 Task: Check the sale-to-list ratio of view in the last 5 years.
Action: Mouse moved to (882, 202)
Screenshot: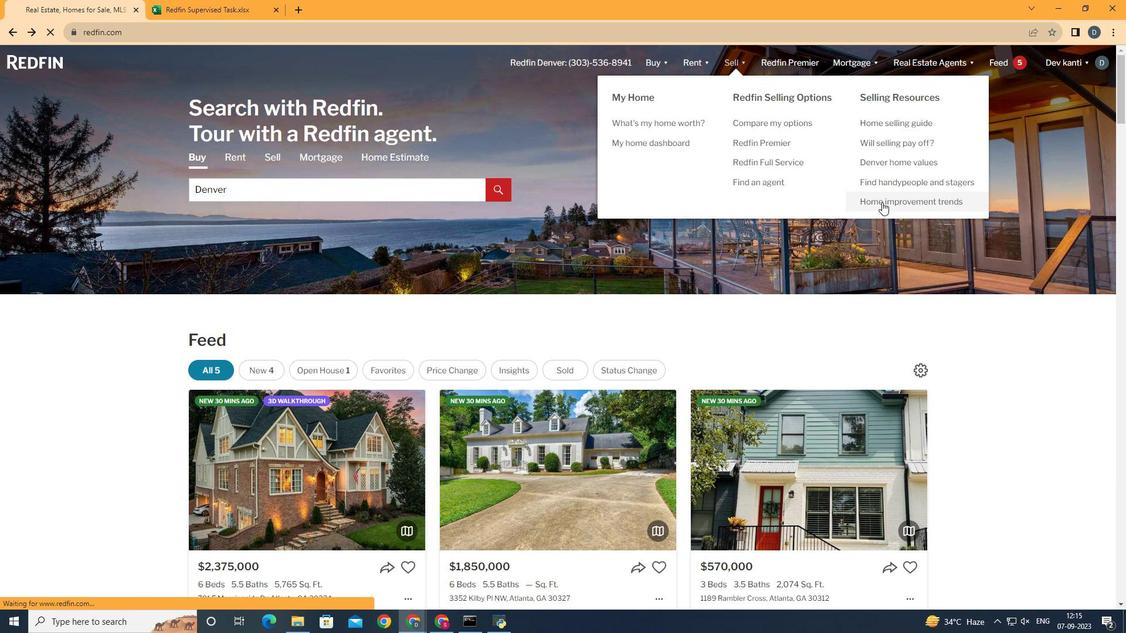 
Action: Mouse pressed left at (882, 202)
Screenshot: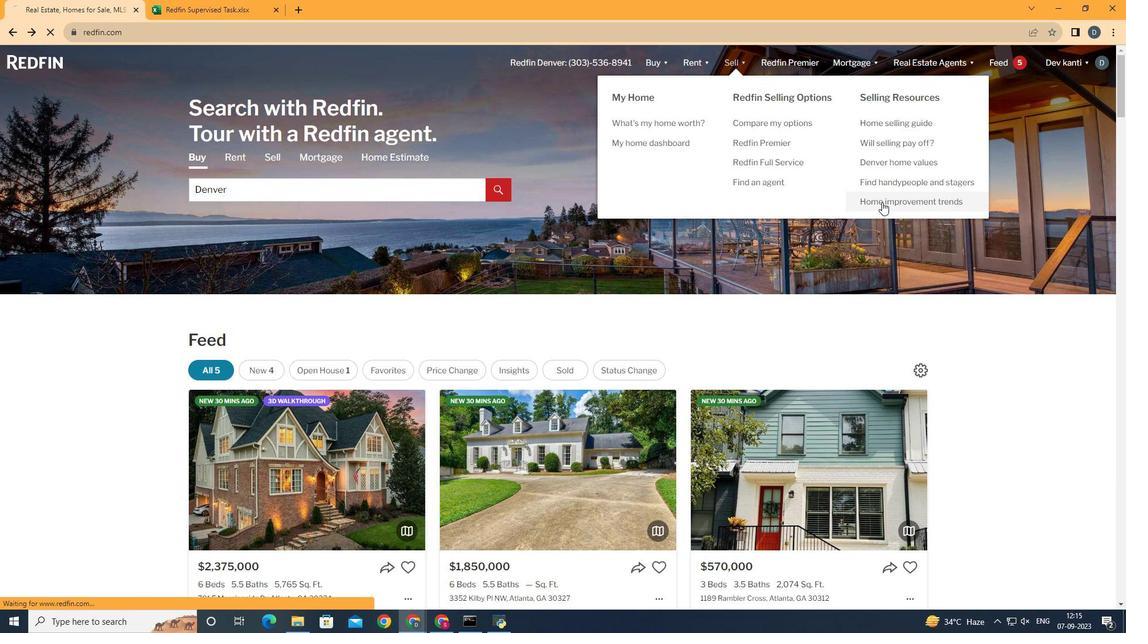 
Action: Mouse moved to (282, 226)
Screenshot: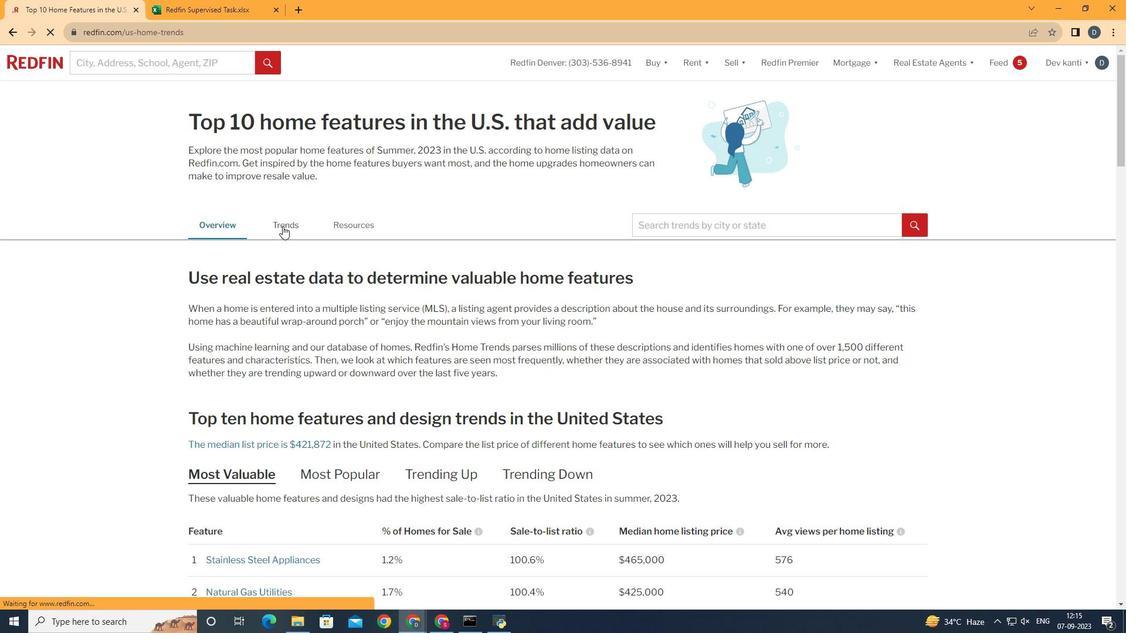 
Action: Mouse pressed left at (282, 226)
Screenshot: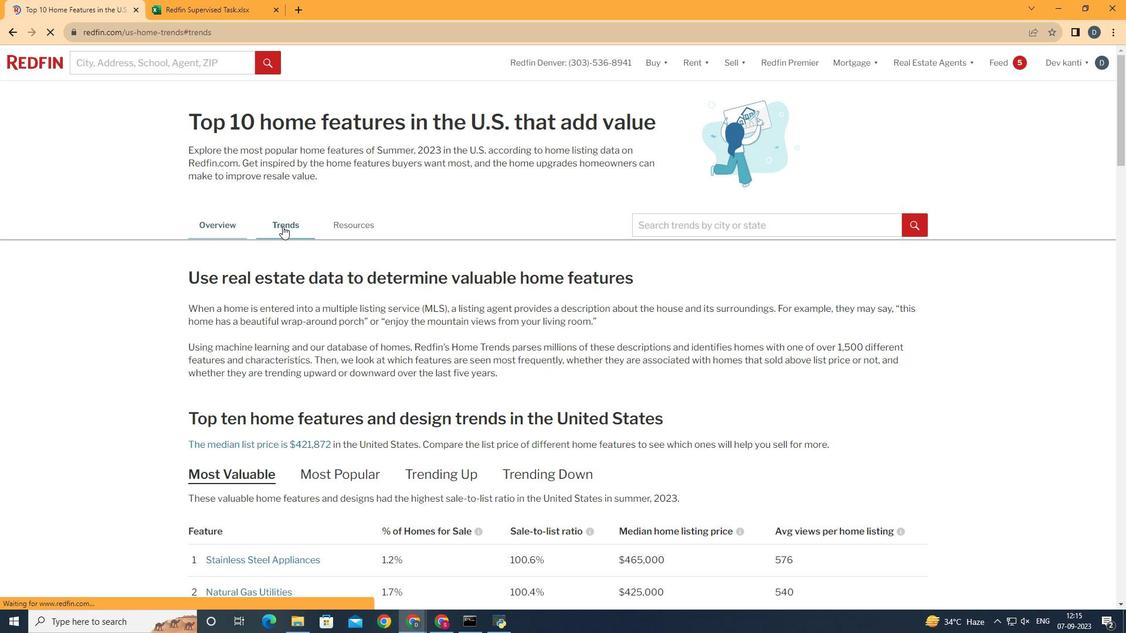 
Action: Mouse moved to (343, 270)
Screenshot: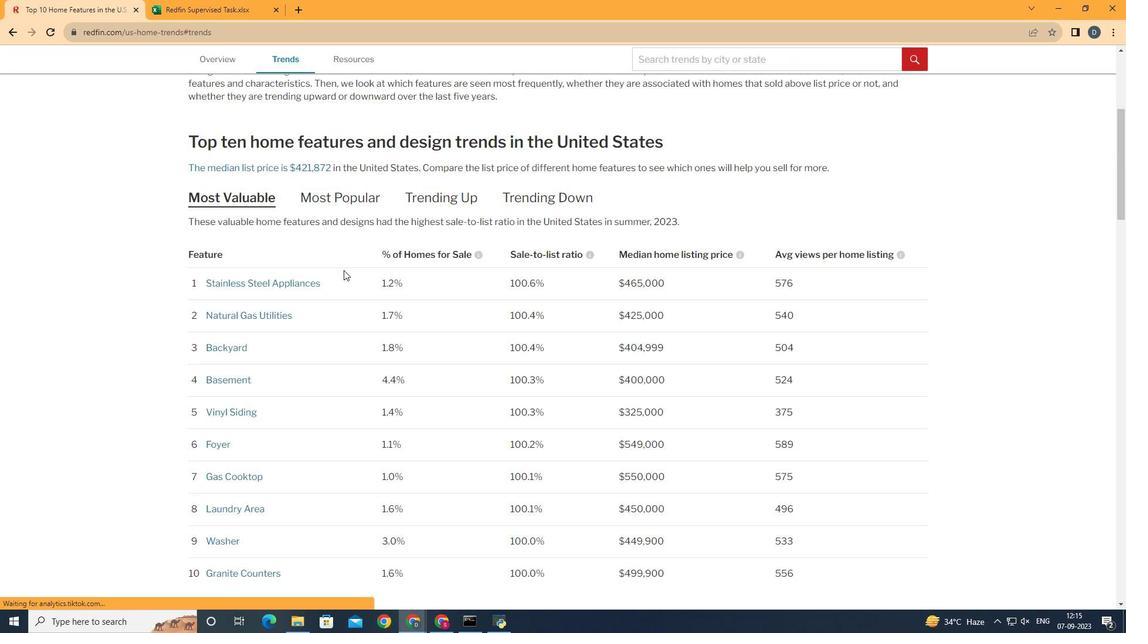
Action: Mouse scrolled (343, 269) with delta (0, 0)
Screenshot: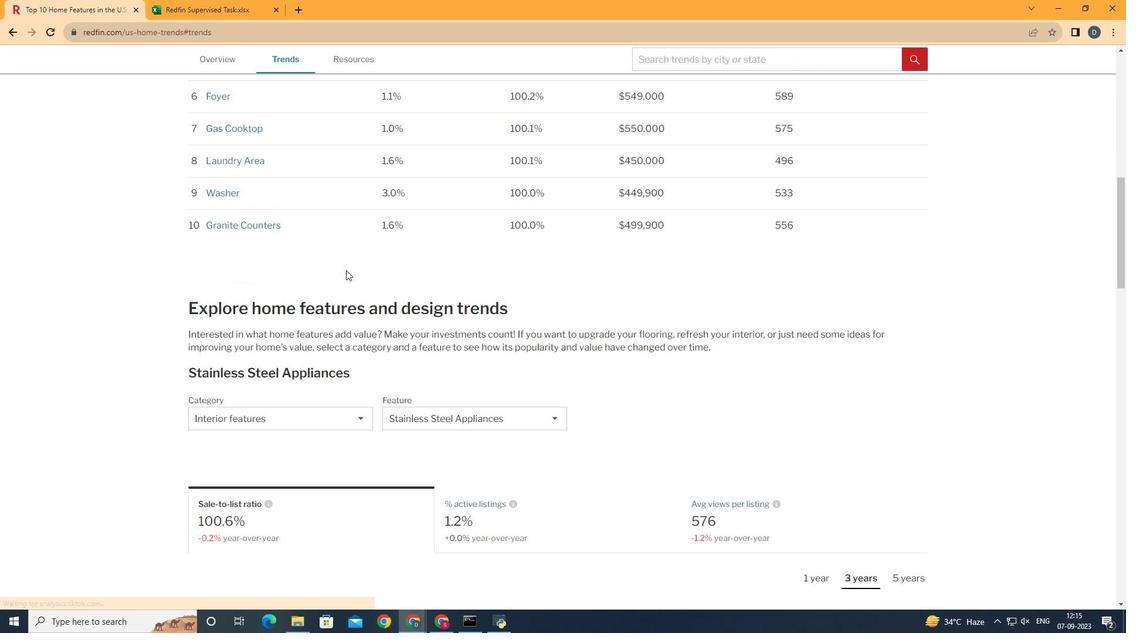 
Action: Mouse scrolled (343, 269) with delta (0, 0)
Screenshot: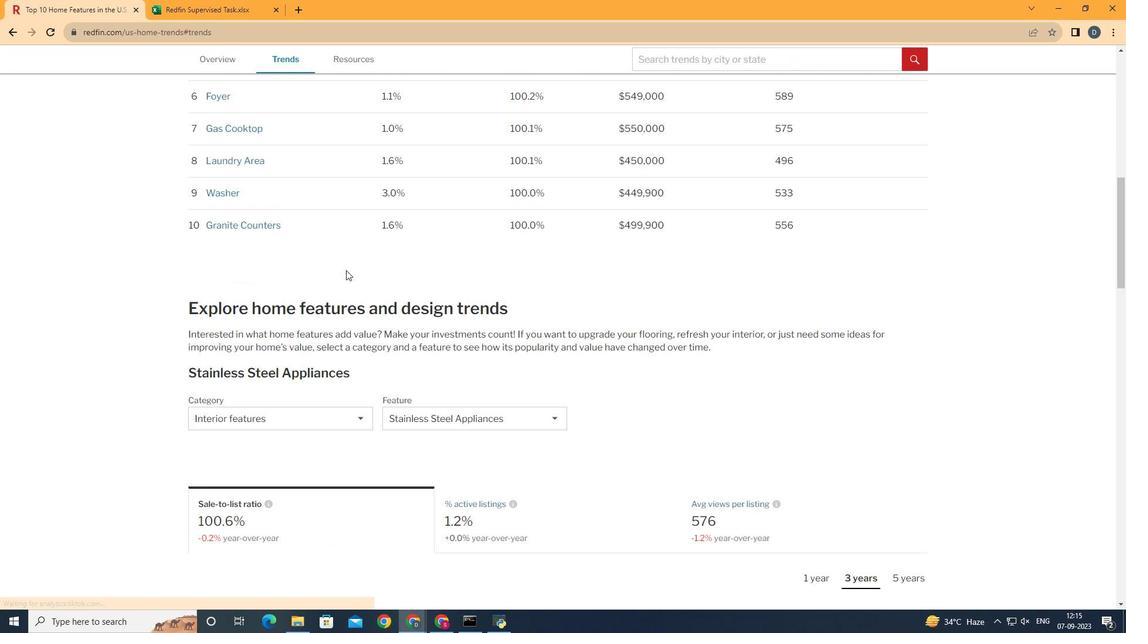 
Action: Mouse scrolled (343, 269) with delta (0, 0)
Screenshot: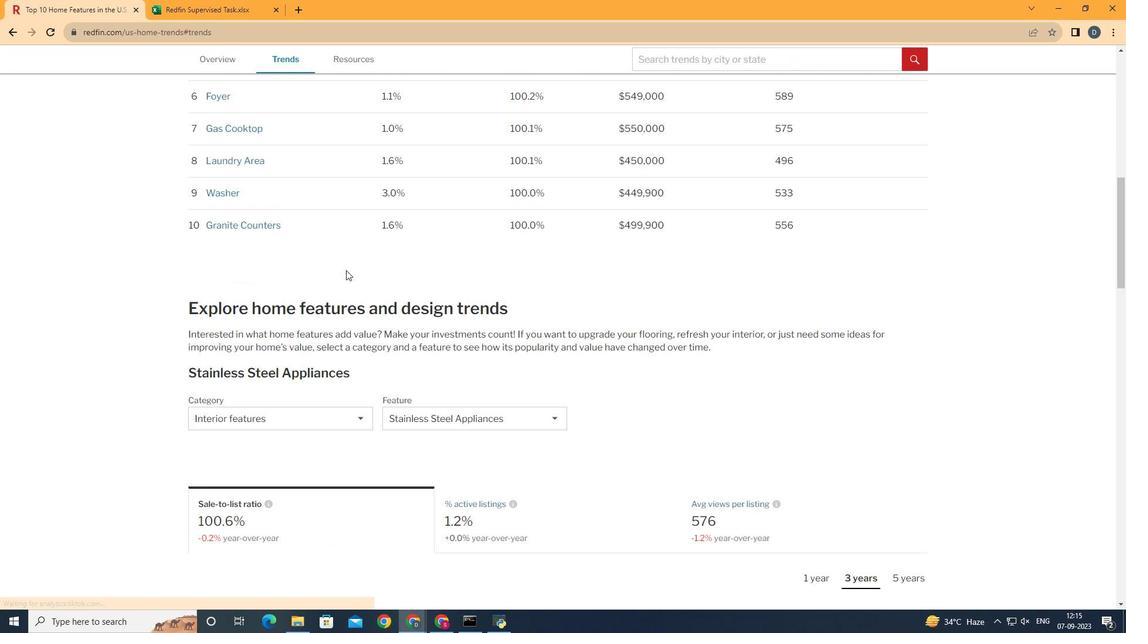 
Action: Mouse moved to (344, 270)
Screenshot: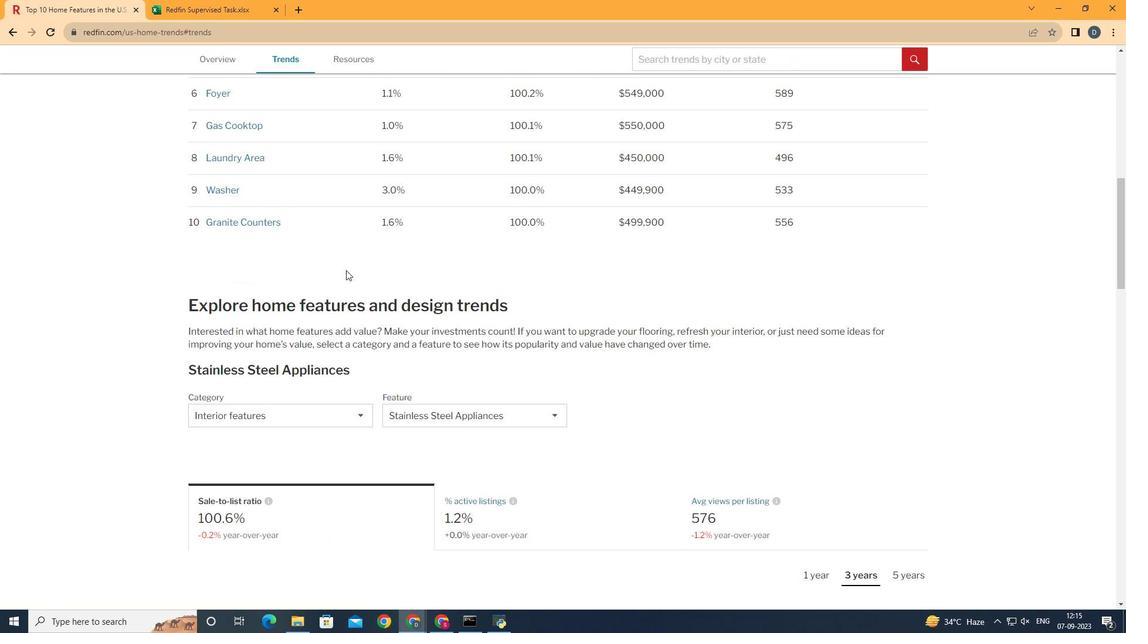 
Action: Mouse scrolled (344, 269) with delta (0, 0)
Screenshot: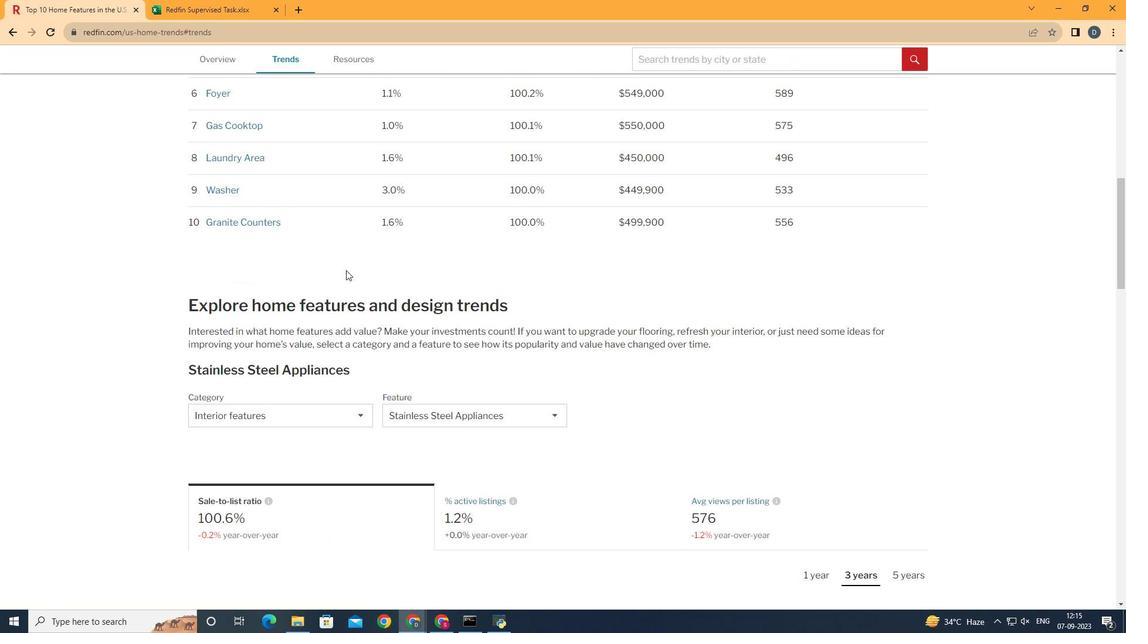 
Action: Mouse moved to (345, 270)
Screenshot: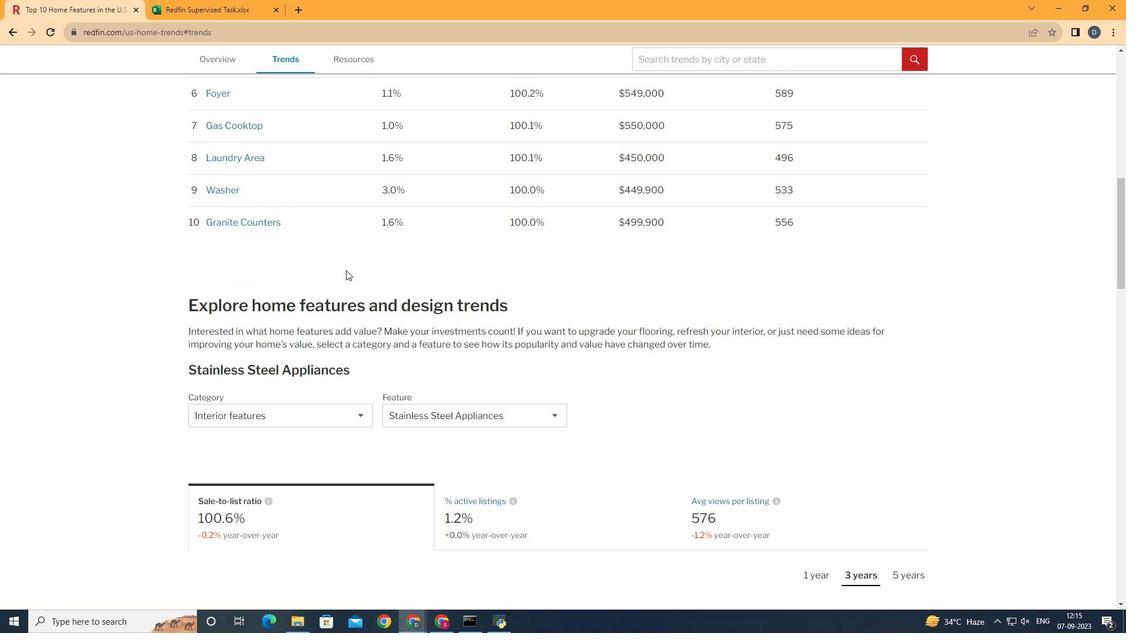 
Action: Mouse scrolled (345, 269) with delta (0, 0)
Screenshot: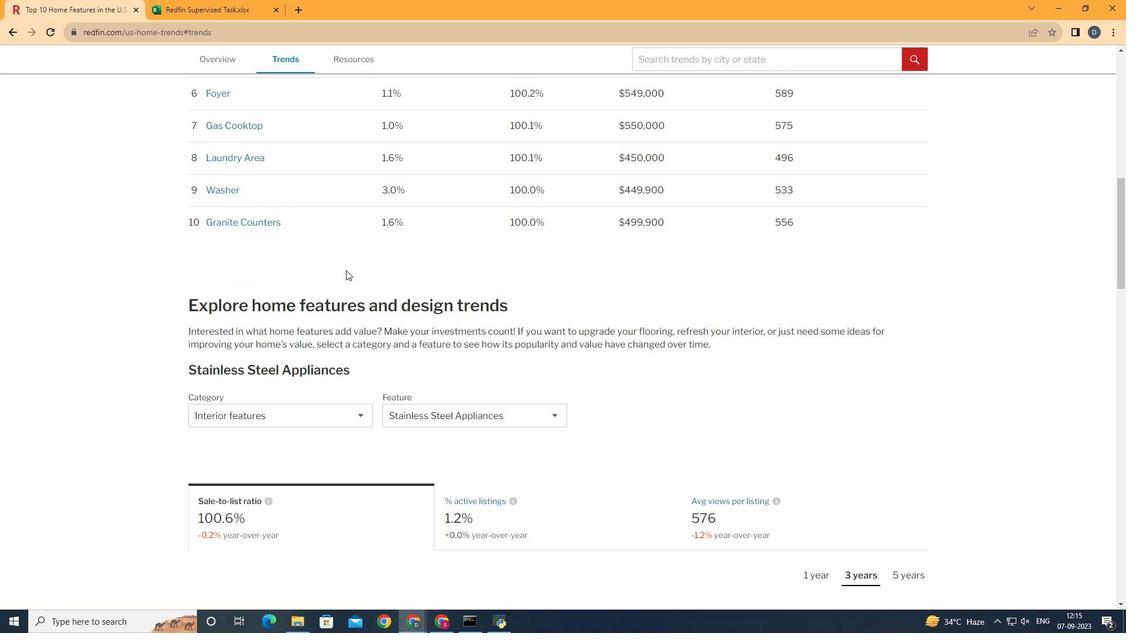 
Action: Mouse moved to (346, 270)
Screenshot: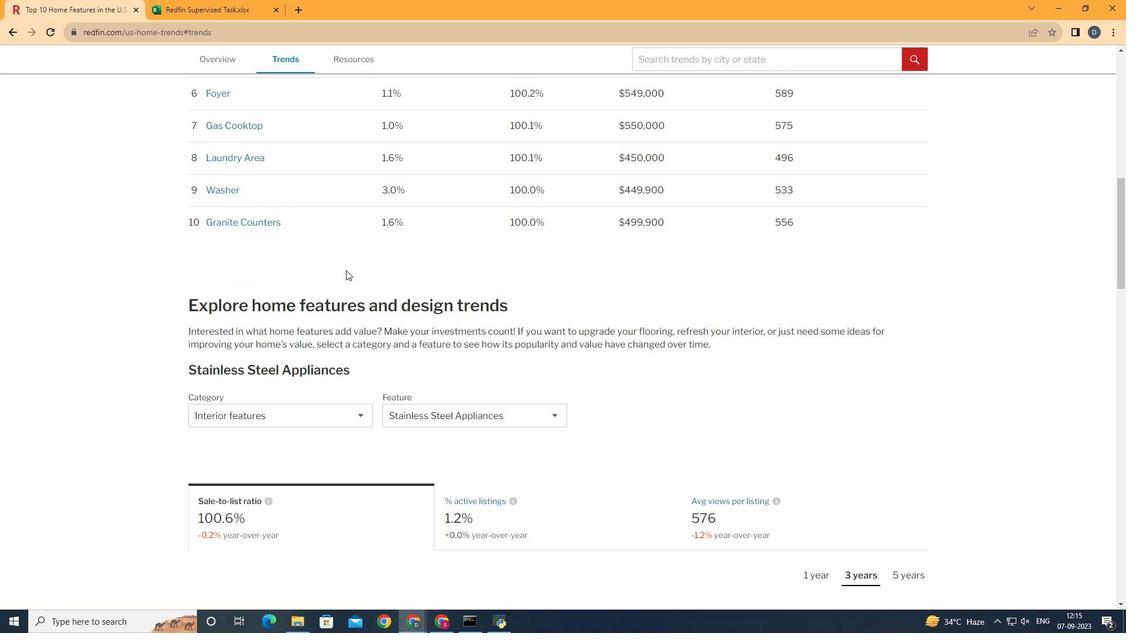 
Action: Mouse scrolled (346, 269) with delta (0, 0)
Screenshot: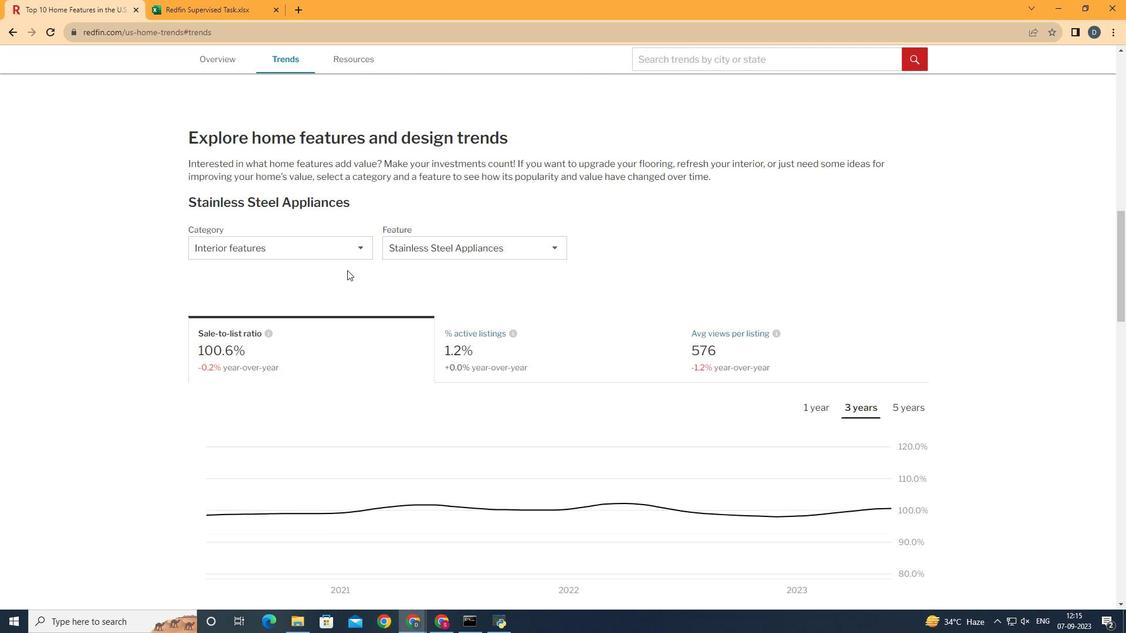 
Action: Mouse scrolled (346, 269) with delta (0, 0)
Screenshot: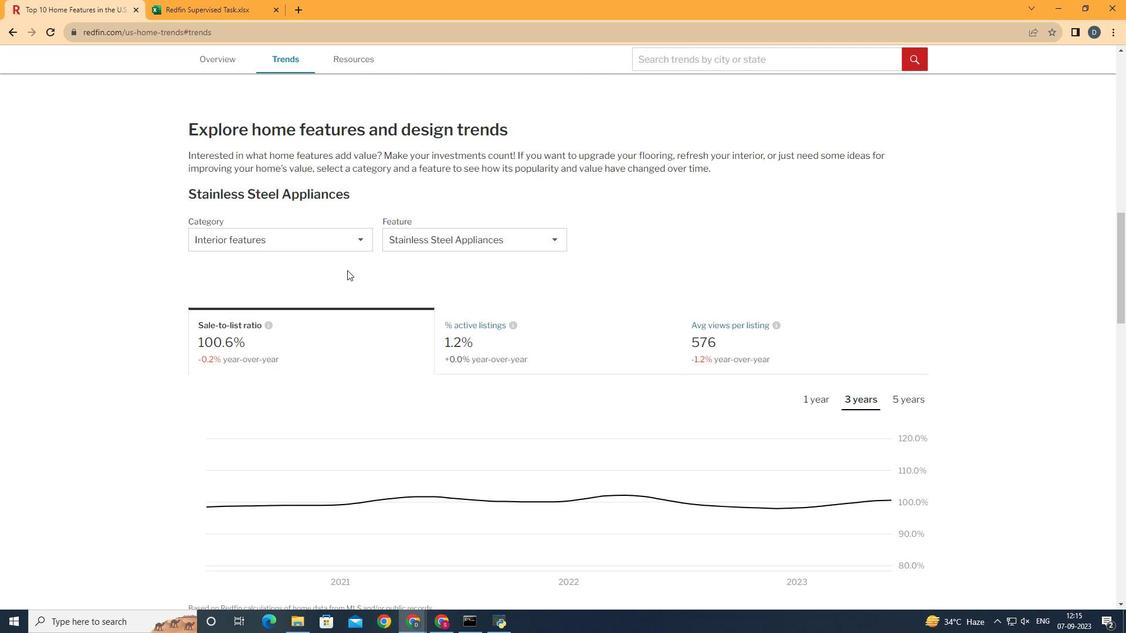 
Action: Mouse moved to (346, 270)
Screenshot: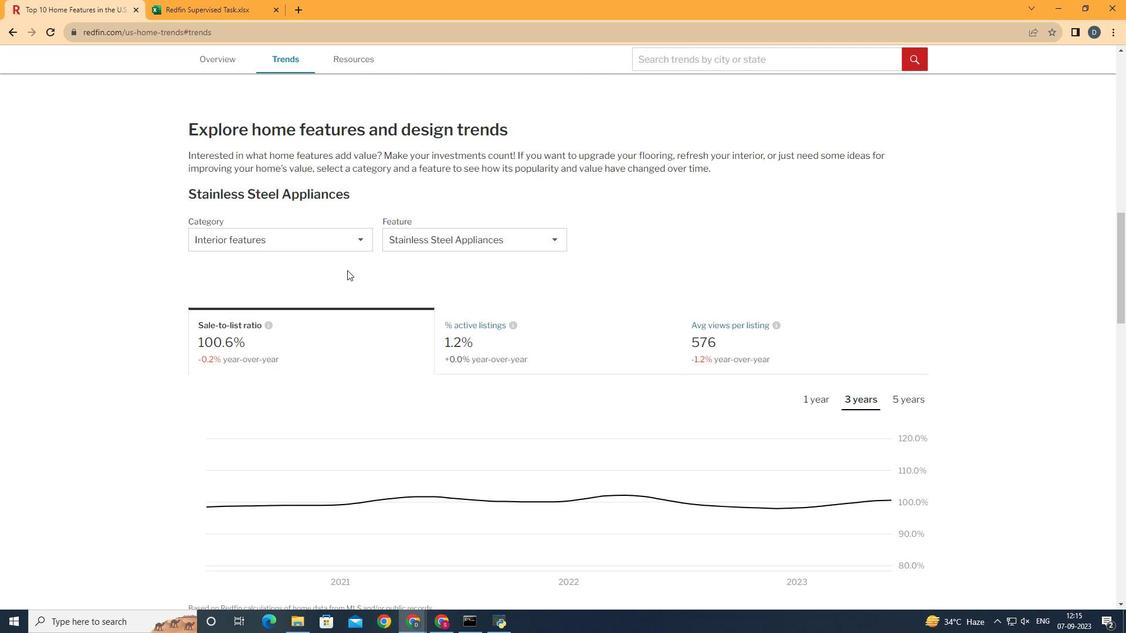 
Action: Mouse scrolled (346, 269) with delta (0, 0)
Screenshot: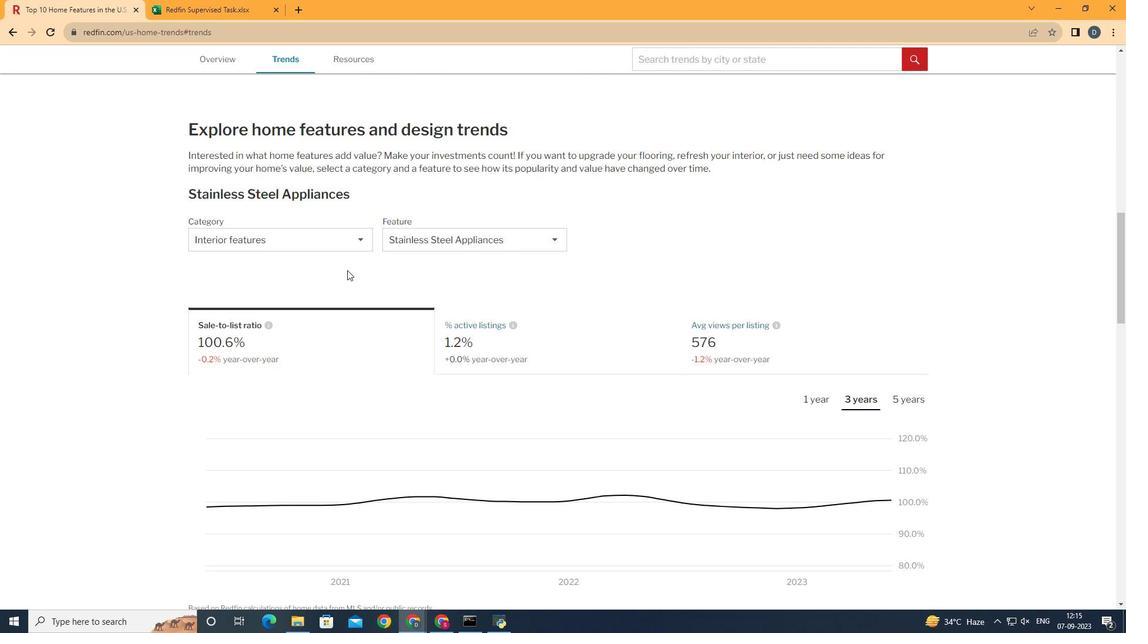 
Action: Mouse moved to (339, 241)
Screenshot: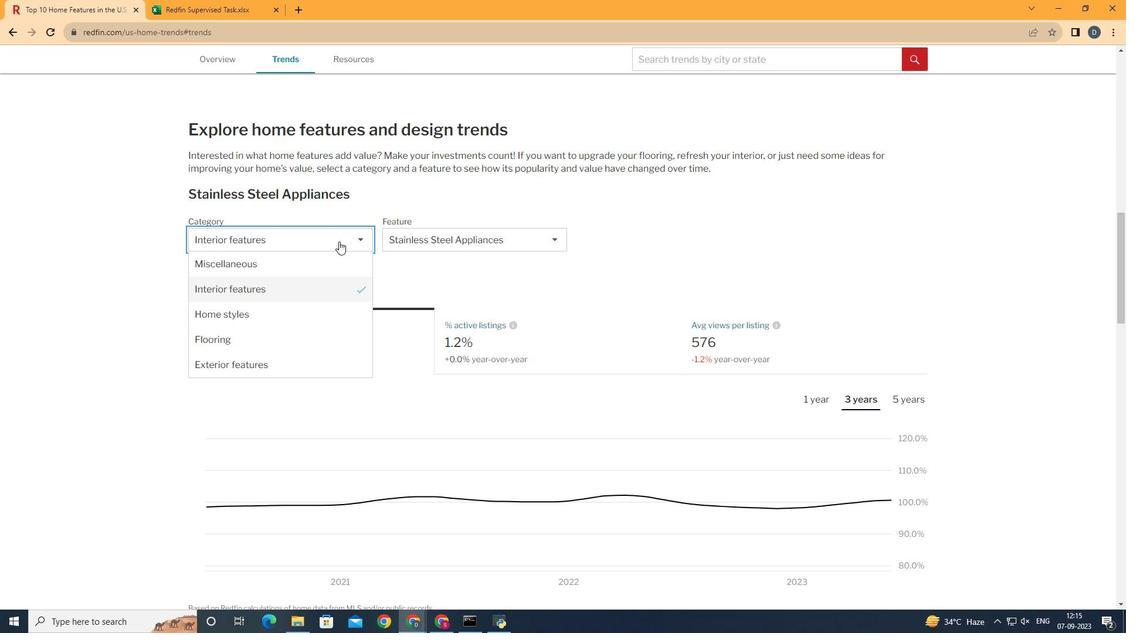 
Action: Mouse pressed left at (339, 241)
Screenshot: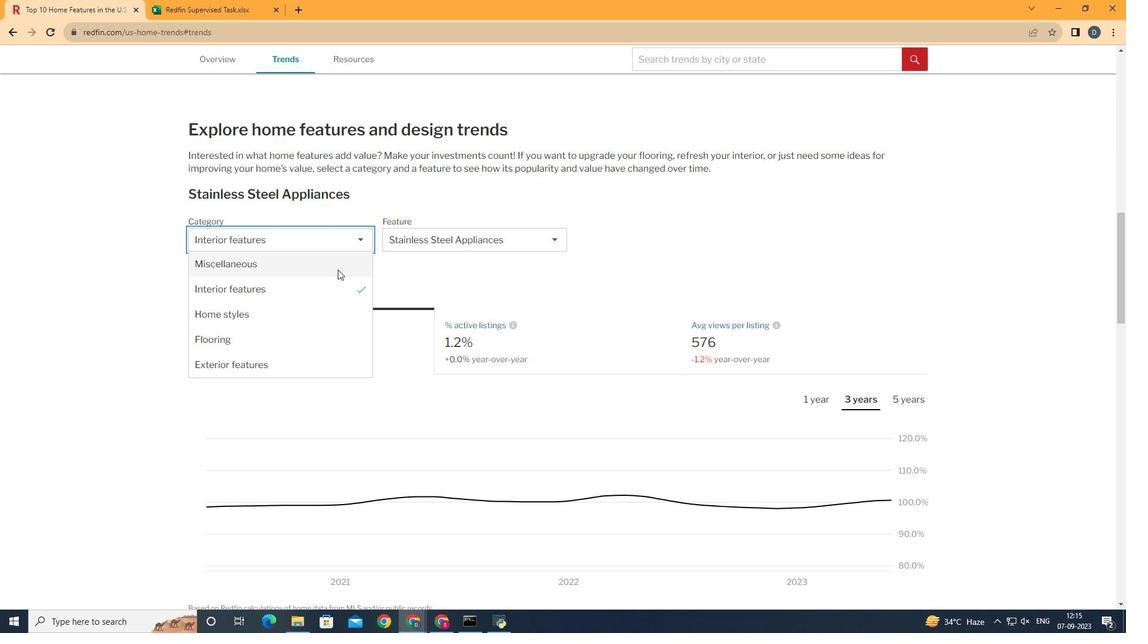 
Action: Mouse moved to (337, 270)
Screenshot: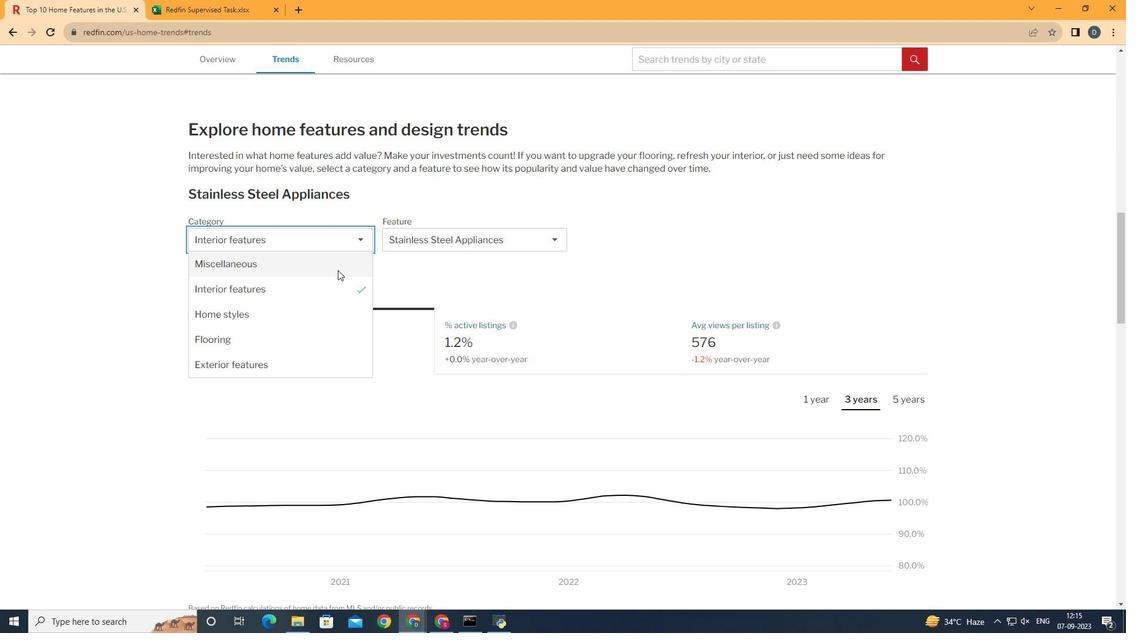
Action: Mouse pressed left at (337, 270)
Screenshot: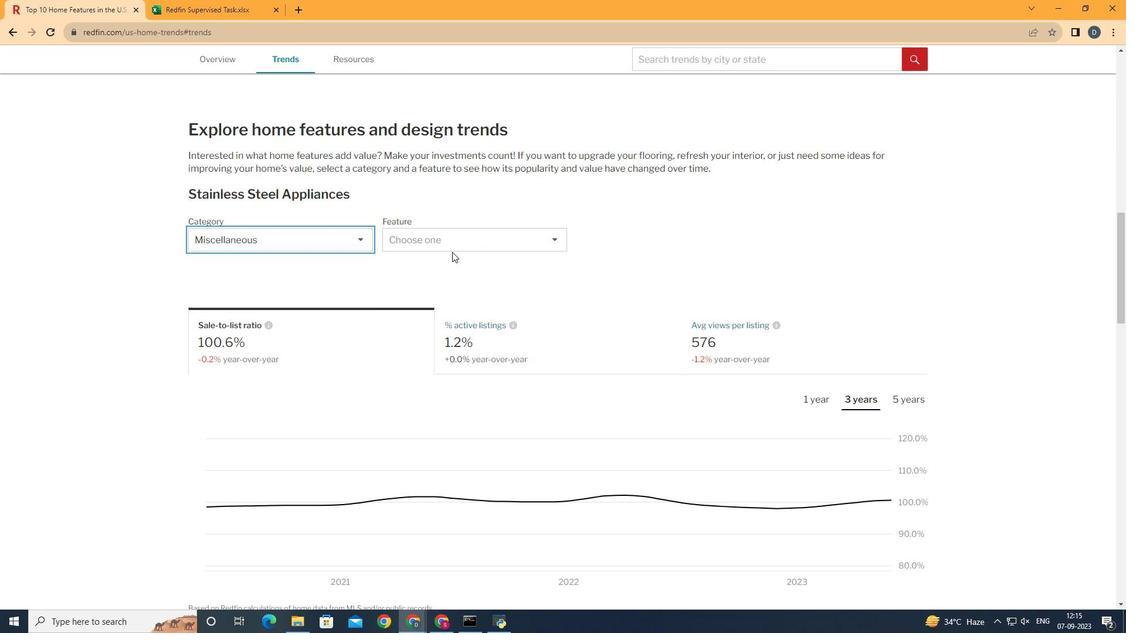 
Action: Mouse moved to (456, 250)
Screenshot: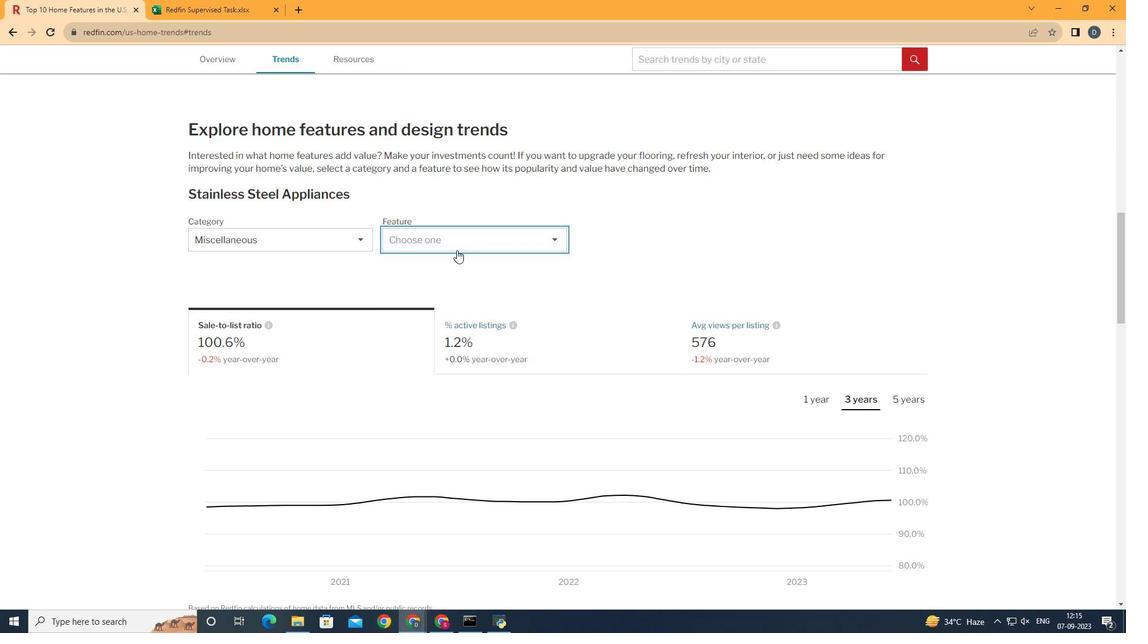 
Action: Mouse pressed left at (456, 250)
Screenshot: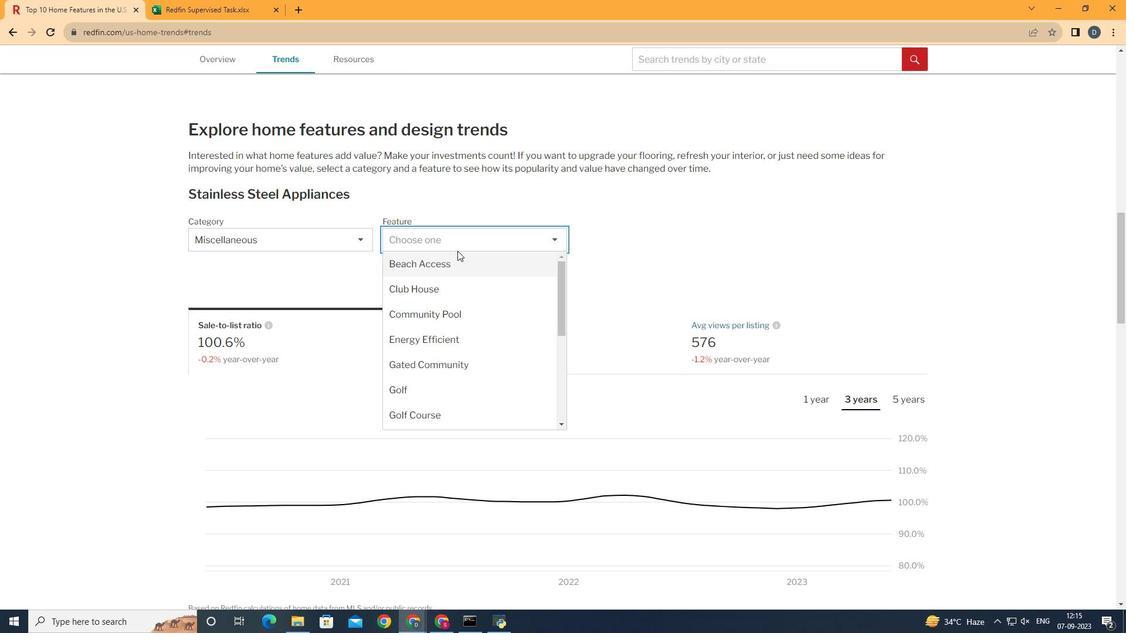 
Action: Mouse moved to (460, 332)
Screenshot: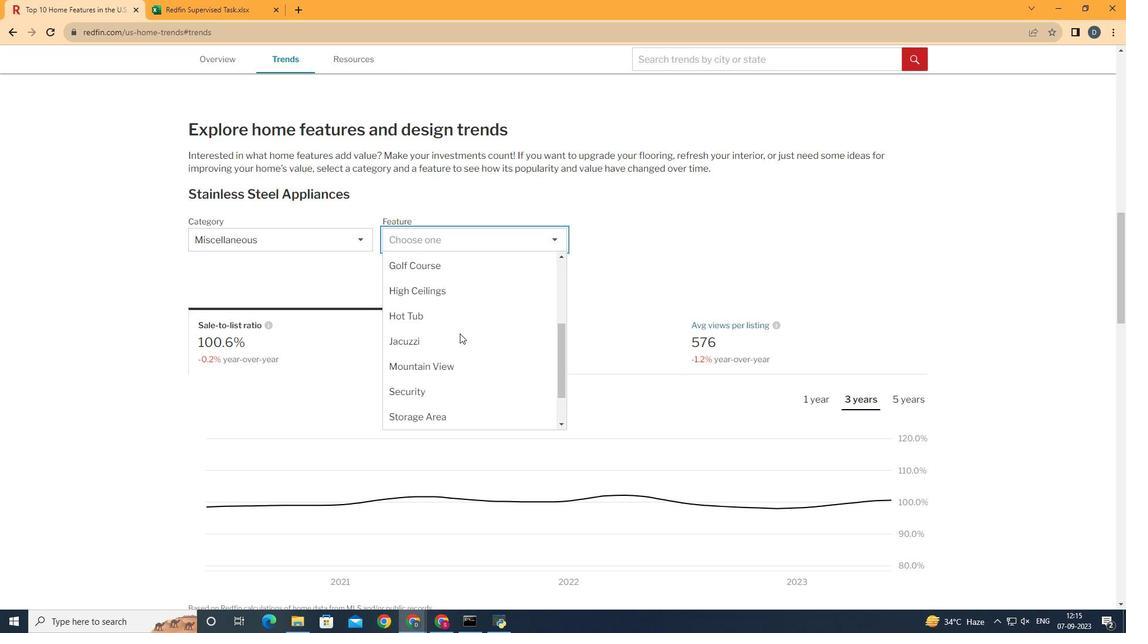 
Action: Mouse scrolled (460, 332) with delta (0, 0)
Screenshot: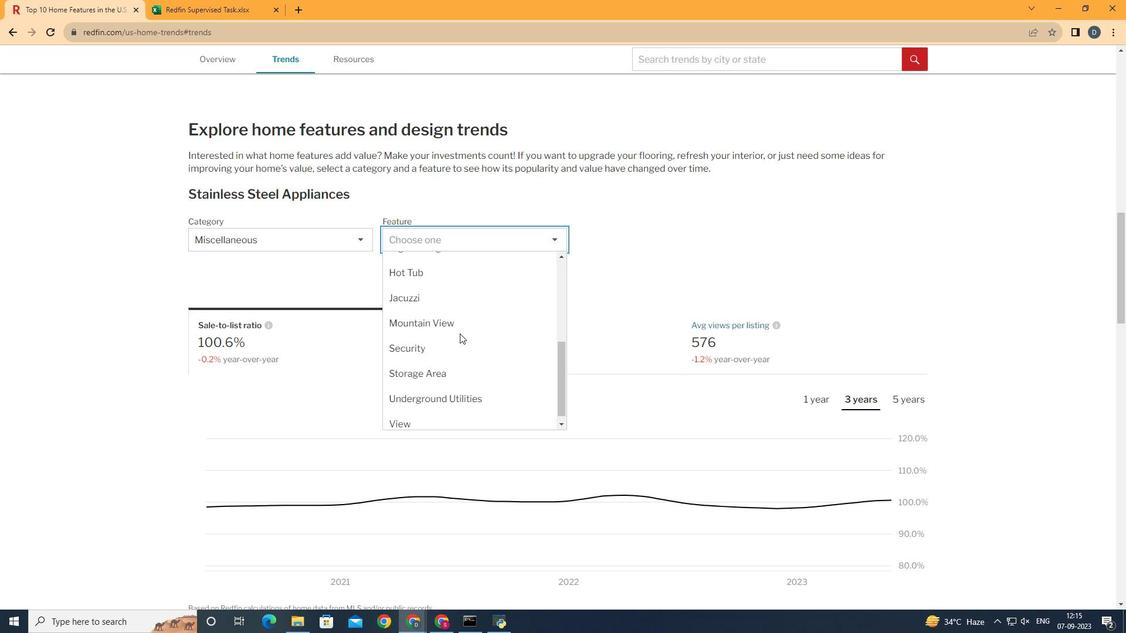 
Action: Mouse moved to (459, 333)
Screenshot: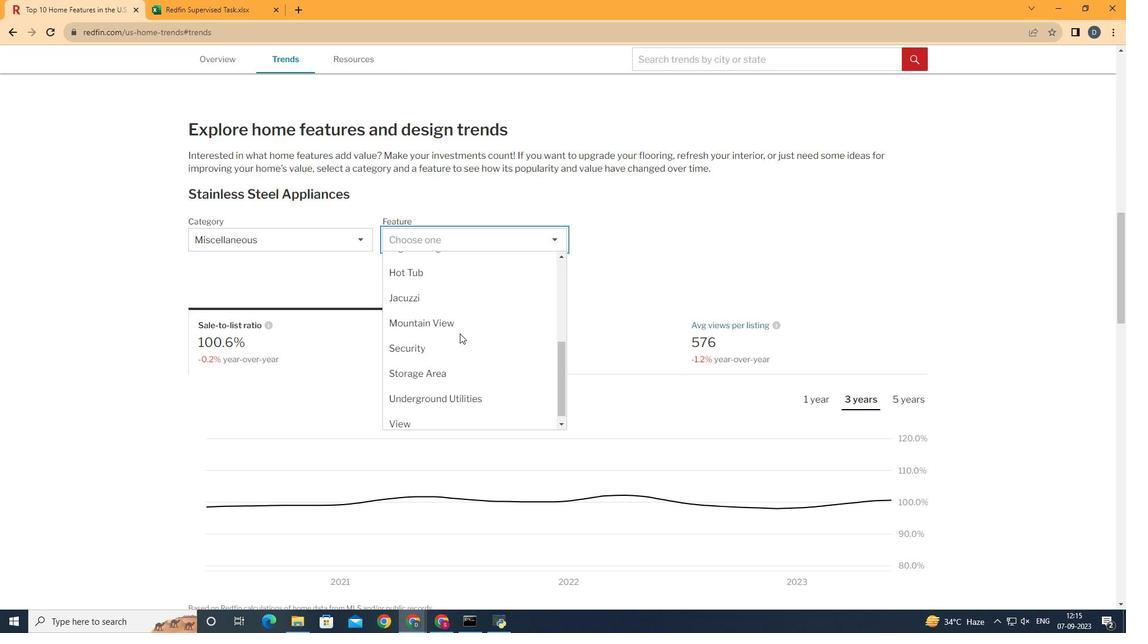 
Action: Mouse scrolled (459, 333) with delta (0, 0)
Screenshot: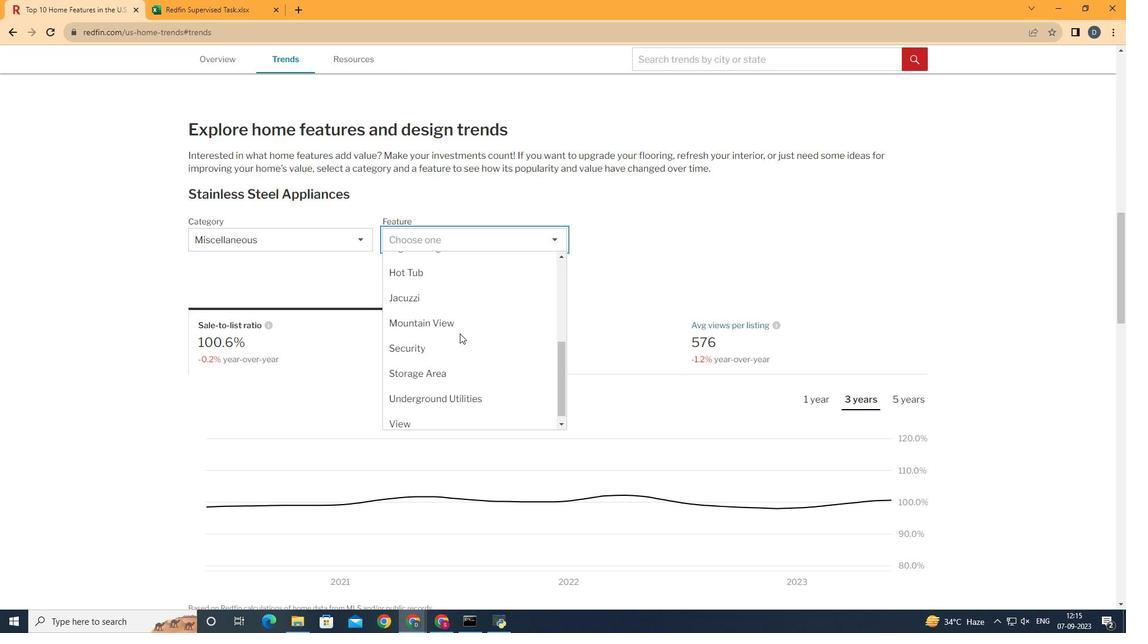 
Action: Mouse scrolled (459, 333) with delta (0, 0)
Screenshot: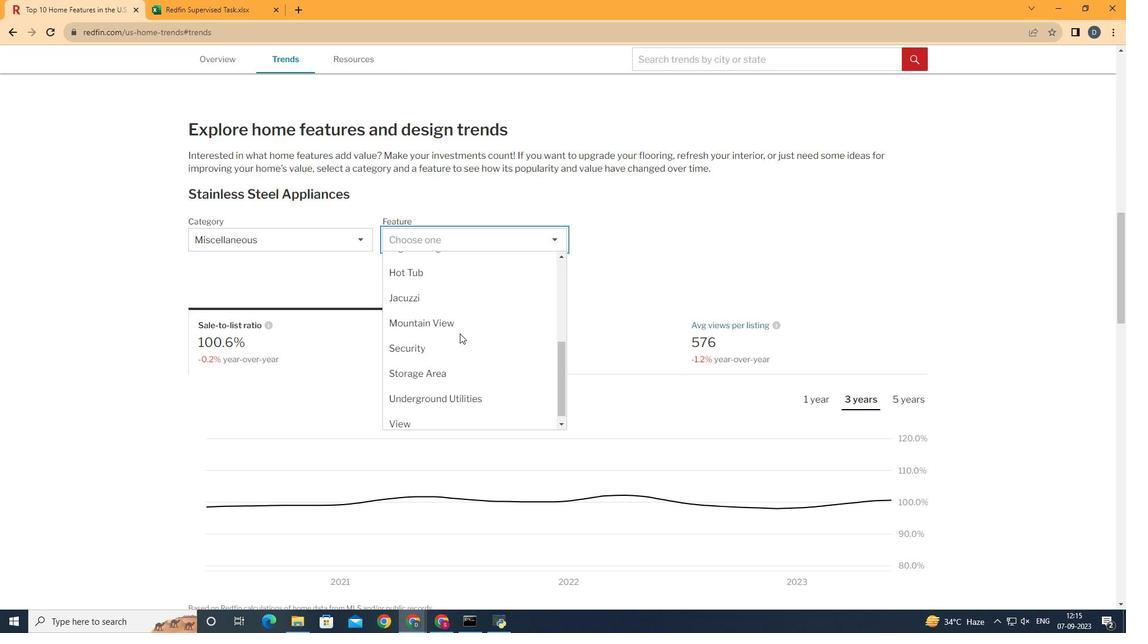 
Action: Mouse scrolled (459, 333) with delta (0, 0)
Screenshot: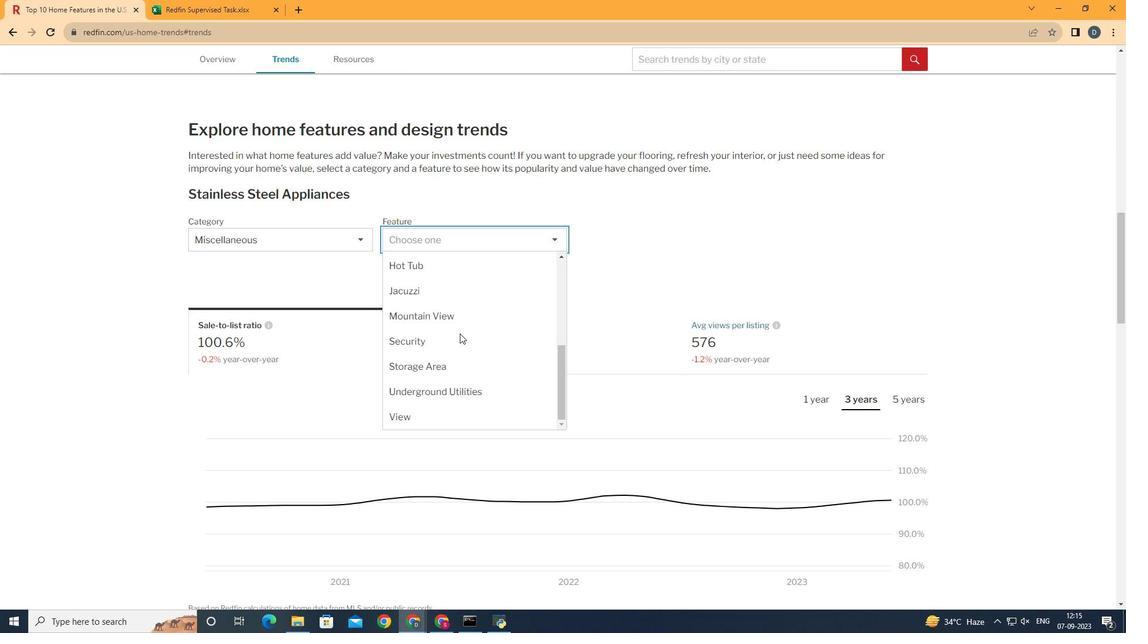 
Action: Mouse moved to (464, 415)
Screenshot: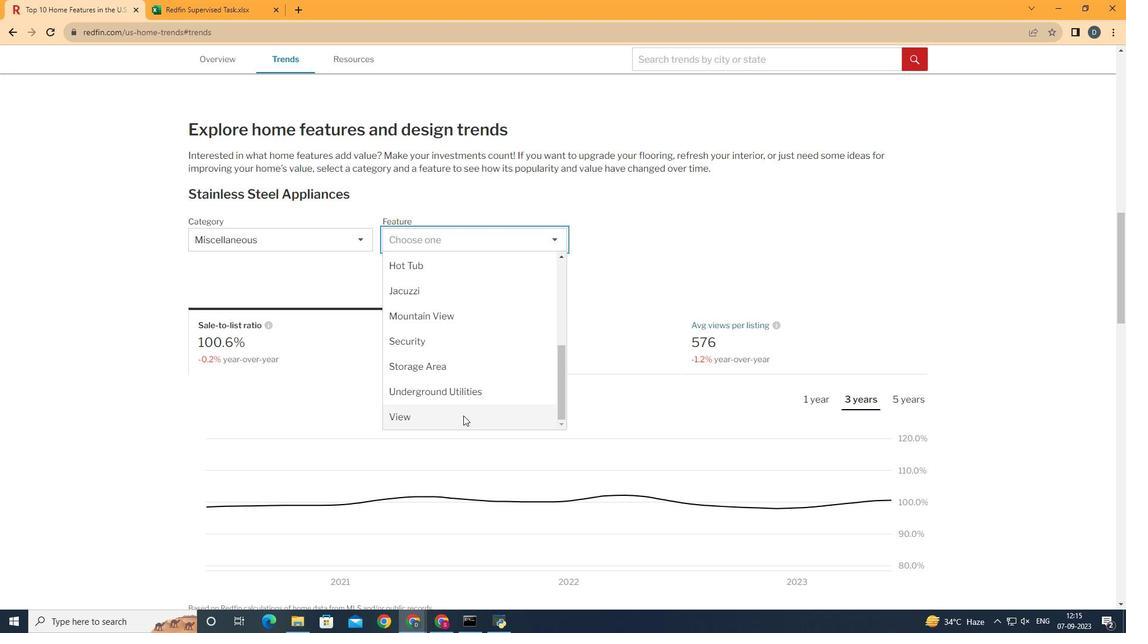 
Action: Mouse pressed left at (464, 415)
Screenshot: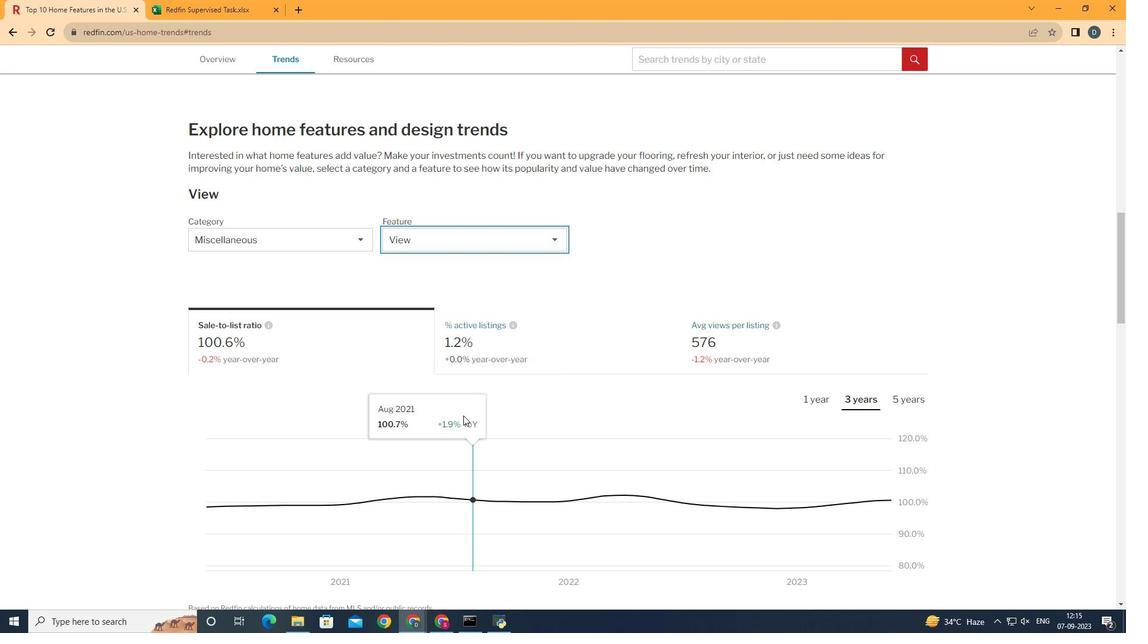 
Action: Mouse moved to (377, 354)
Screenshot: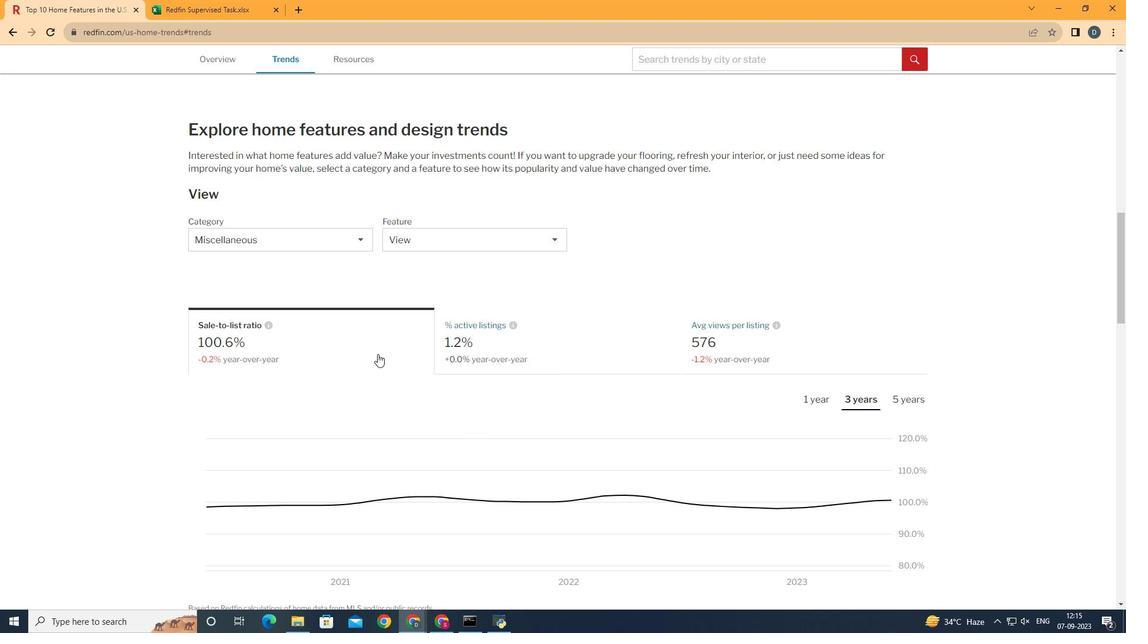 
Action: Mouse pressed left at (377, 354)
Screenshot: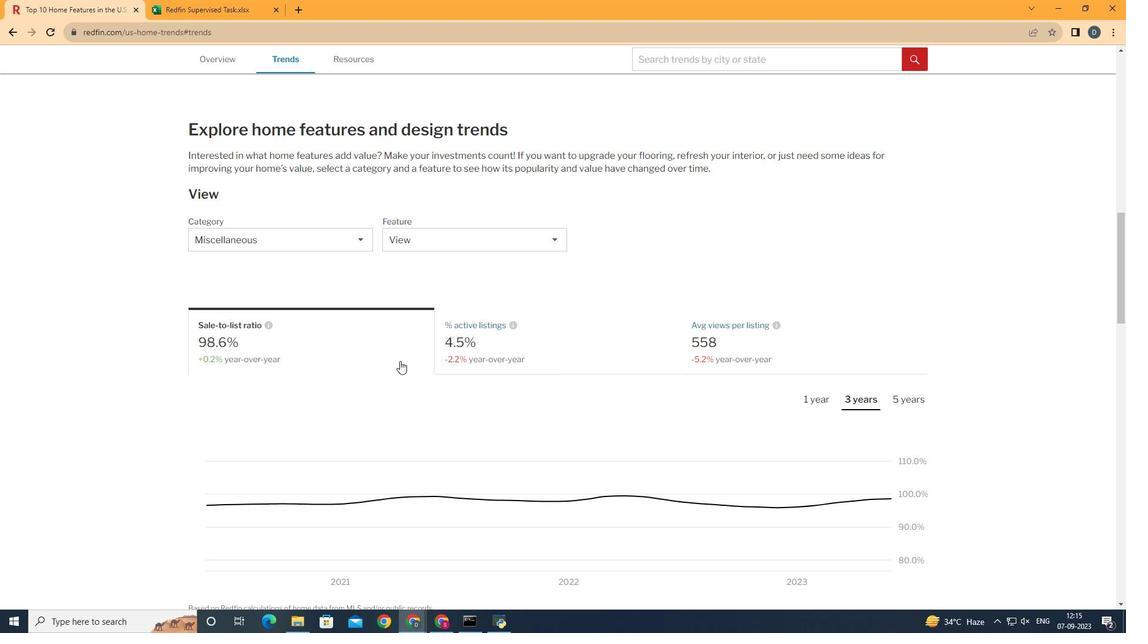 
Action: Mouse moved to (894, 401)
Screenshot: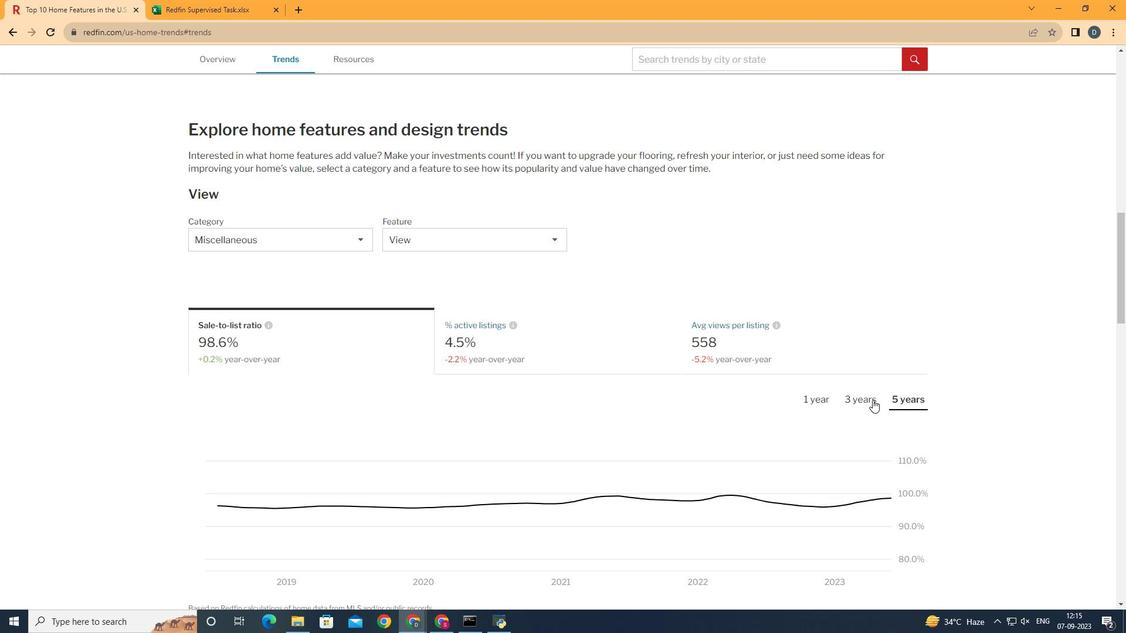 
Action: Mouse pressed left at (894, 401)
Screenshot: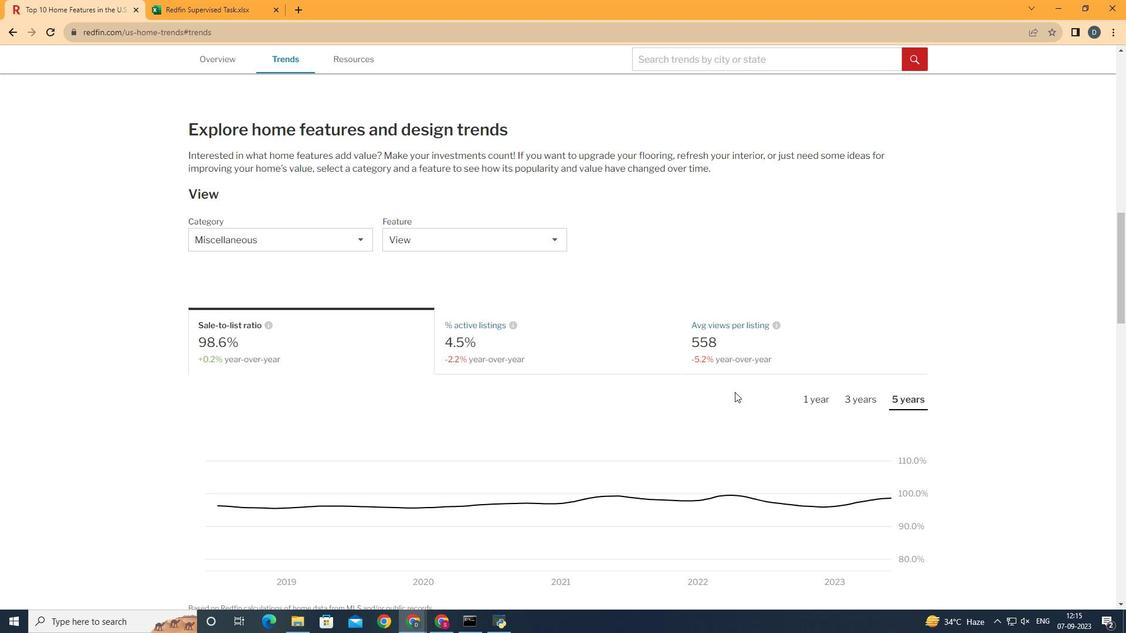 
Action: Mouse moved to (347, 395)
Screenshot: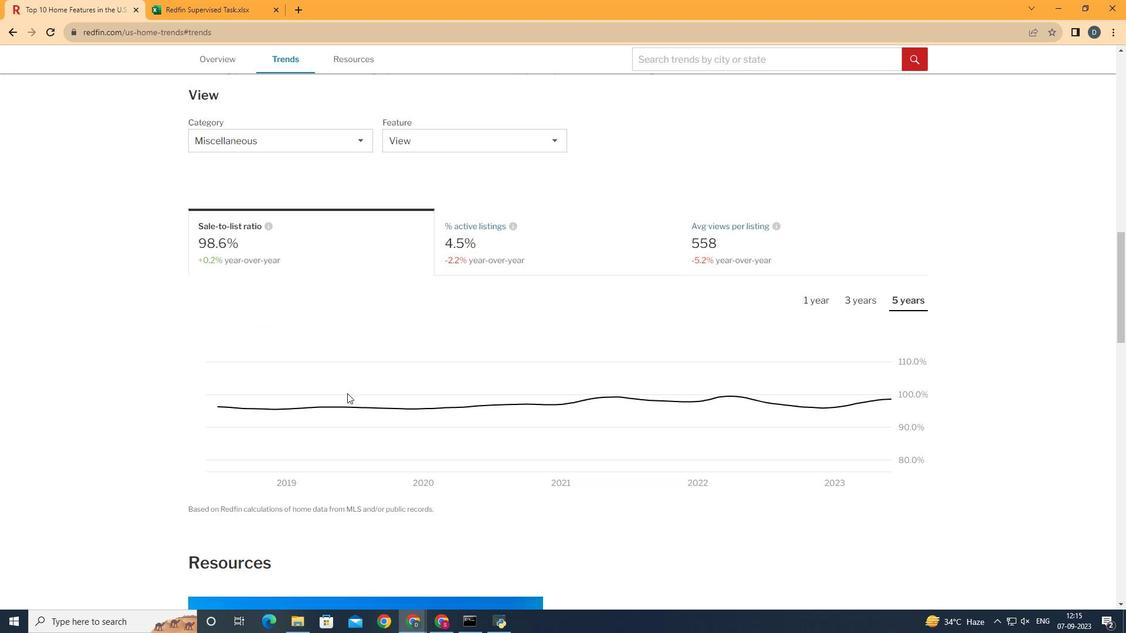 
Action: Mouse scrolled (347, 395) with delta (0, 0)
Screenshot: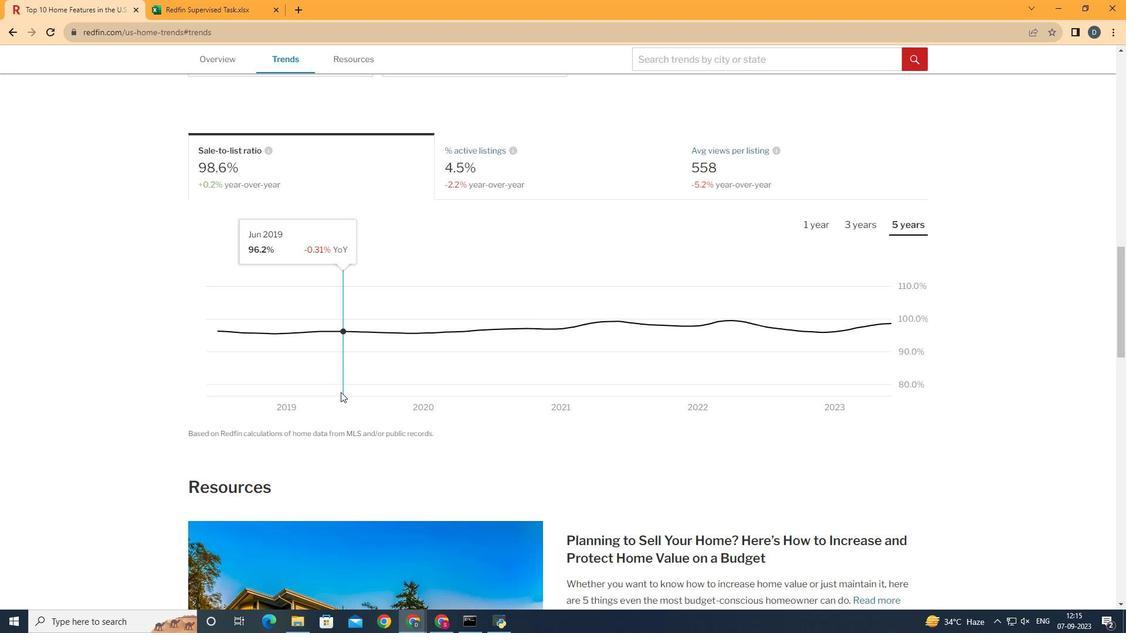 
Action: Mouse scrolled (347, 395) with delta (0, 0)
Screenshot: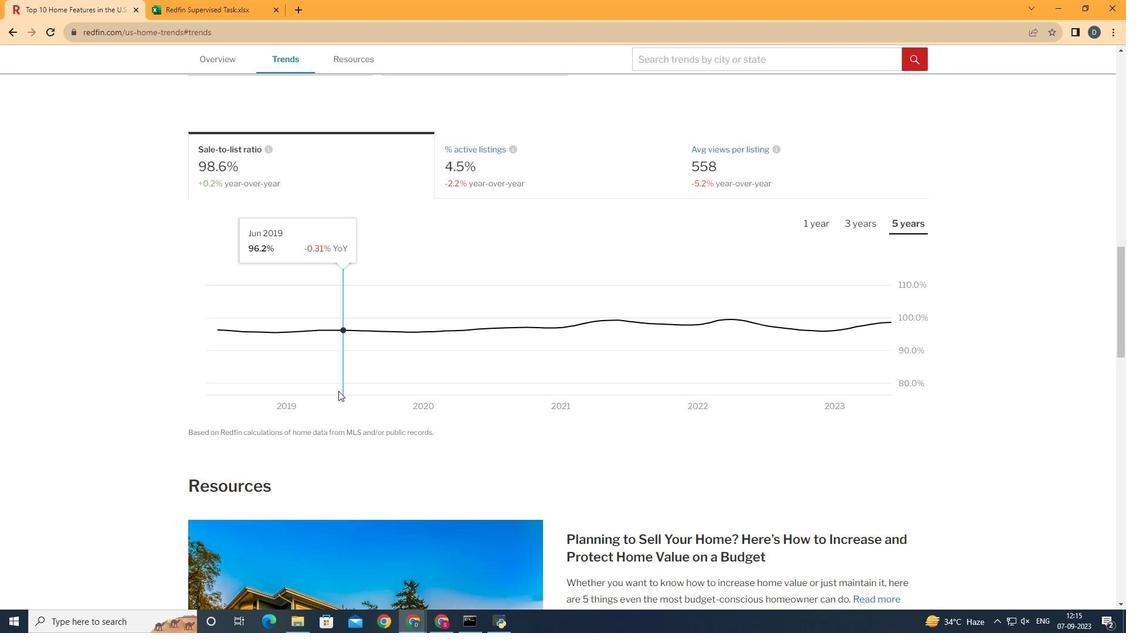 
Action: Mouse scrolled (347, 395) with delta (0, 0)
Screenshot: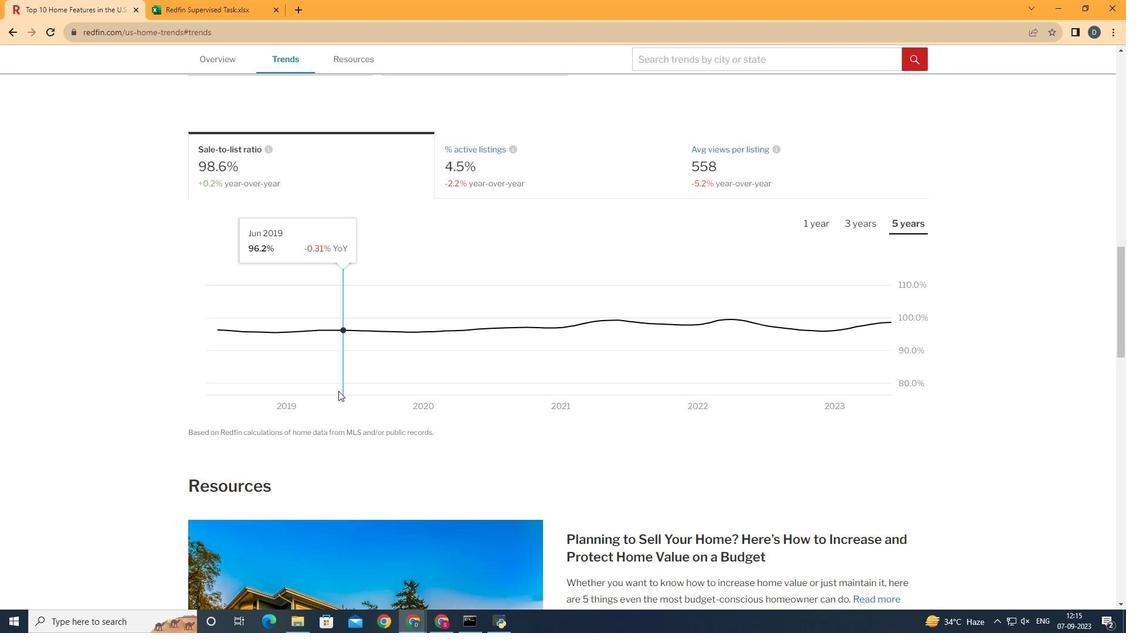 
Action: Mouse moved to (888, 325)
Screenshot: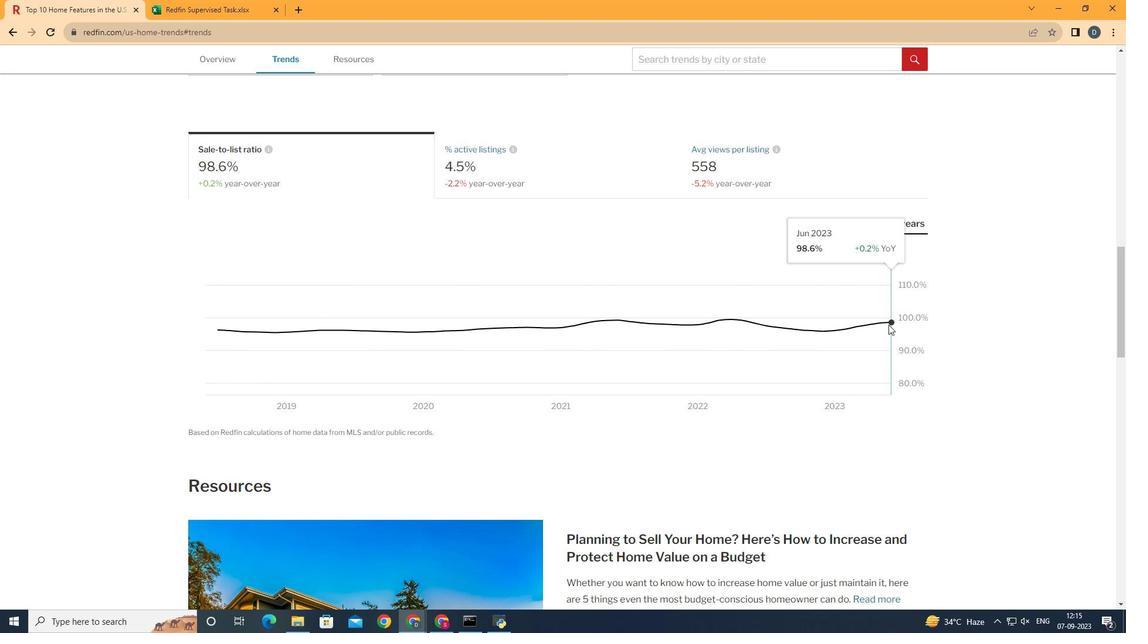 
